 Task: Look for products in the category "Enzymes" from Enzymedica only.
Action: Mouse moved to (229, 124)
Screenshot: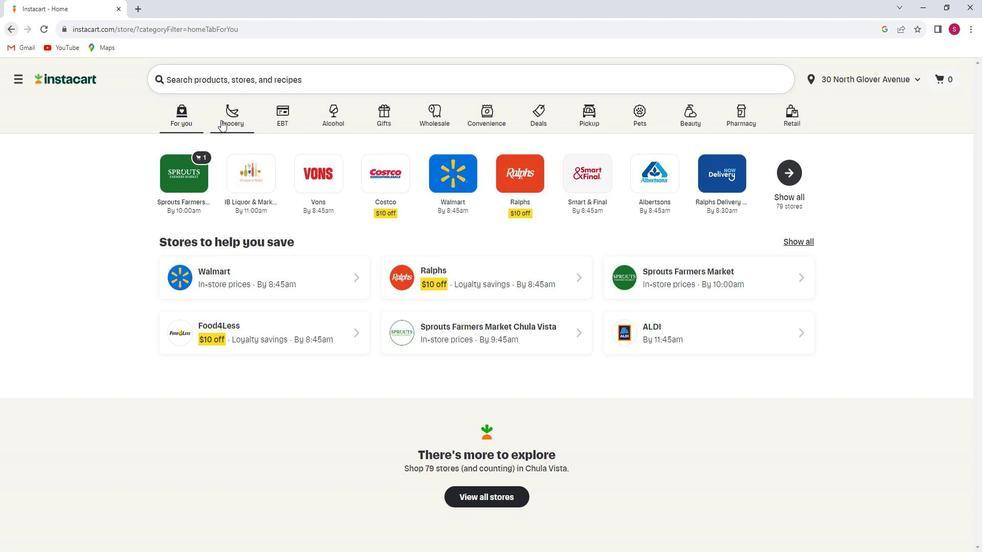 
Action: Mouse pressed left at (229, 124)
Screenshot: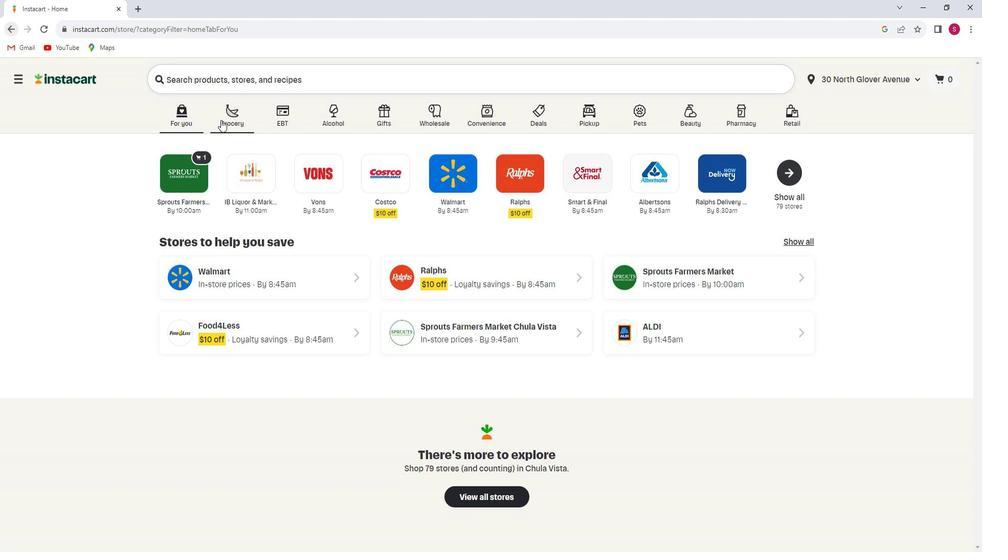 
Action: Mouse moved to (220, 326)
Screenshot: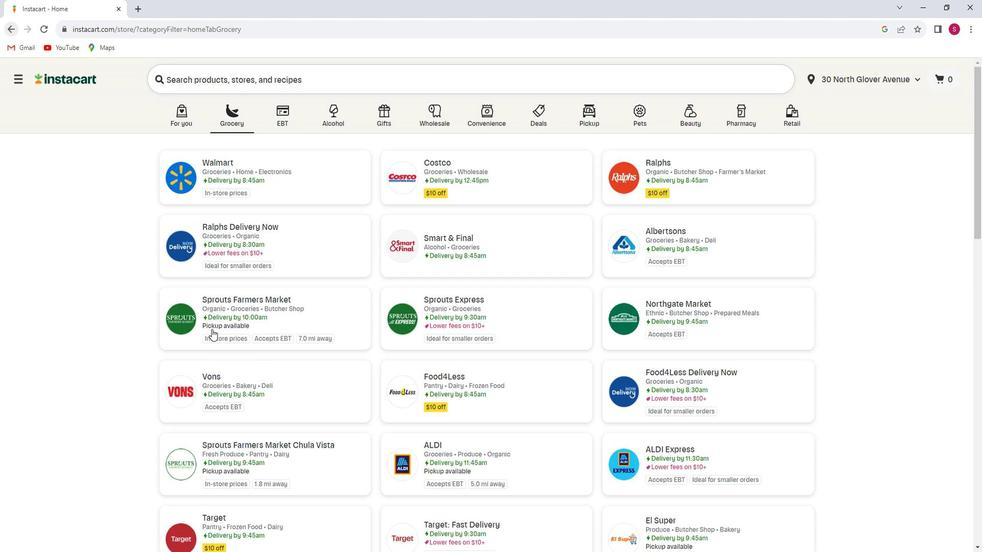 
Action: Mouse pressed left at (220, 326)
Screenshot: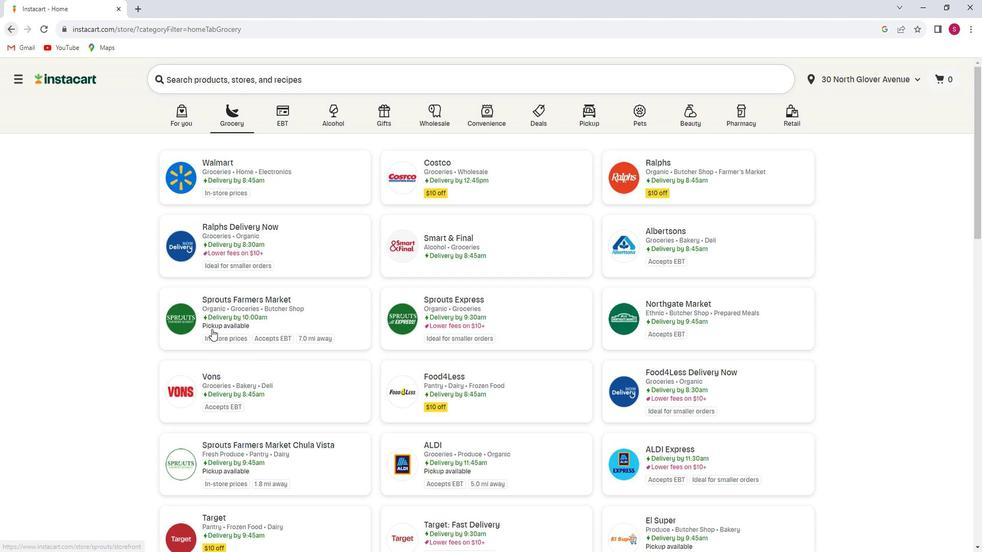 
Action: Mouse moved to (58, 387)
Screenshot: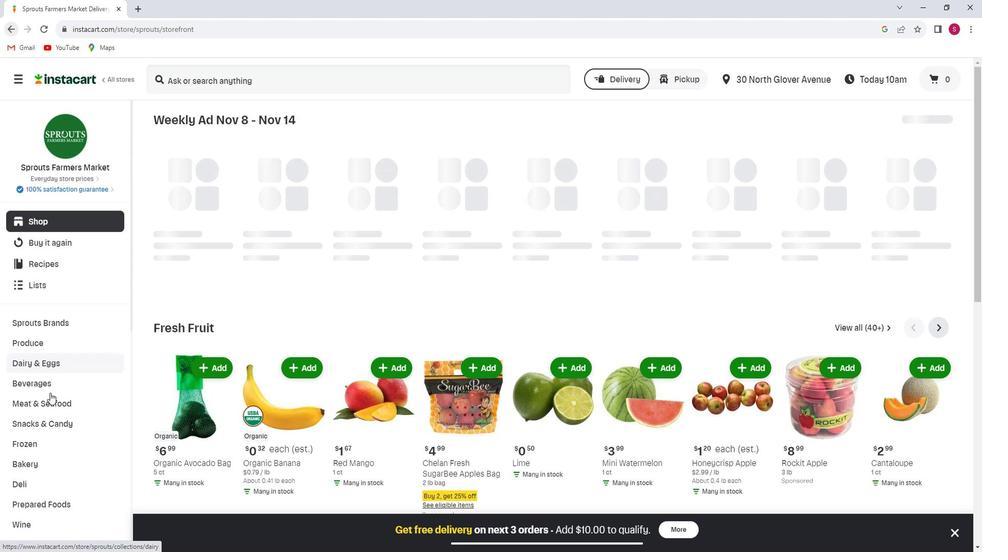
Action: Mouse scrolled (58, 386) with delta (0, 0)
Screenshot: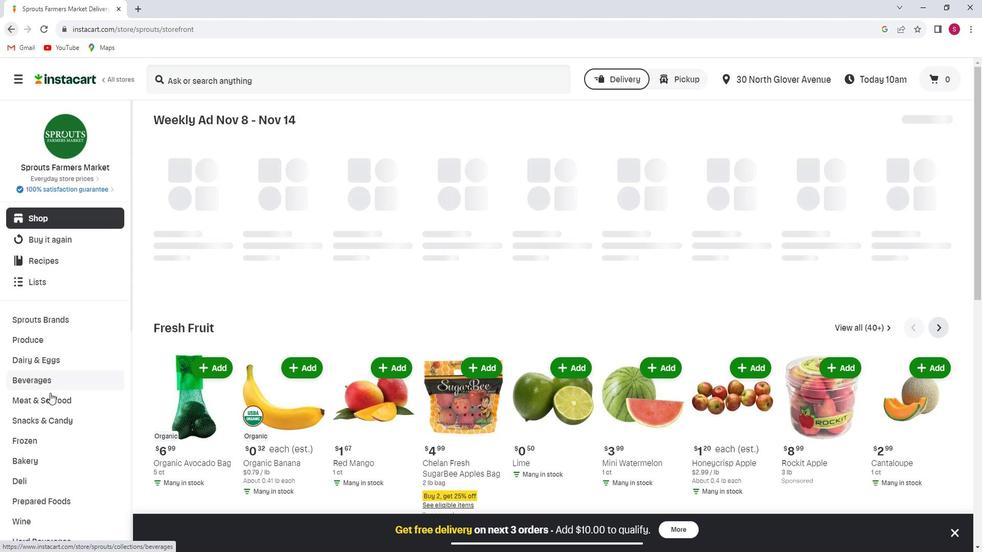 
Action: Mouse scrolled (58, 386) with delta (0, 0)
Screenshot: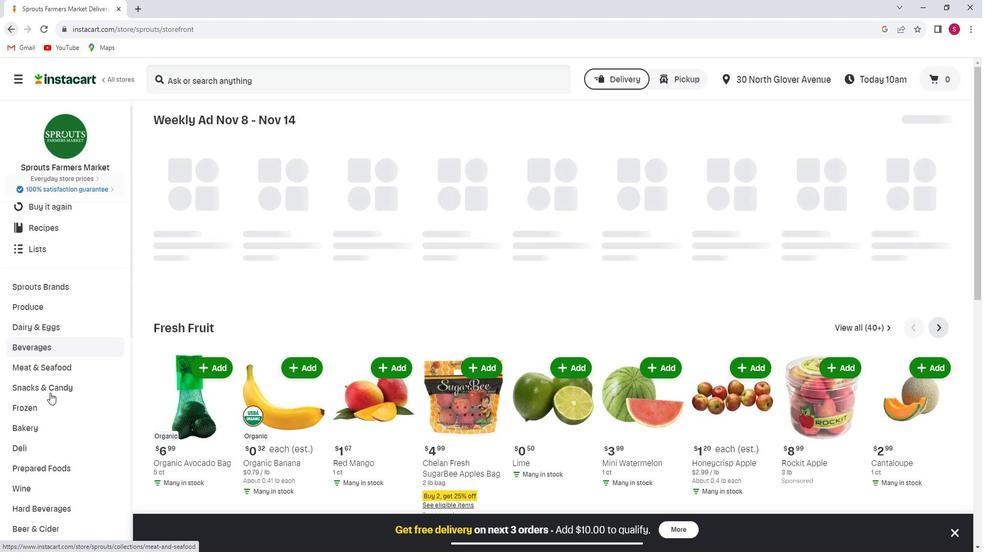 
Action: Mouse scrolled (58, 386) with delta (0, 0)
Screenshot: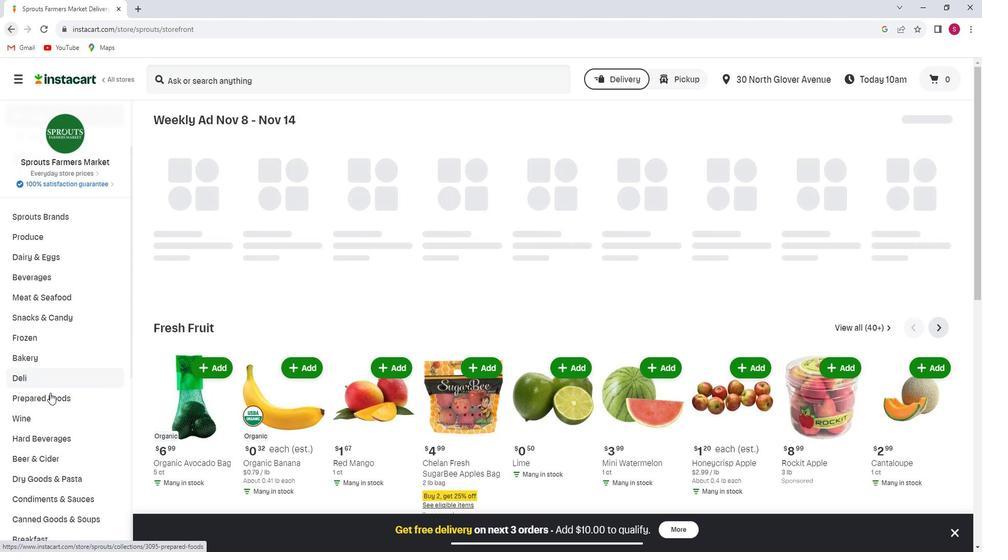 
Action: Mouse scrolled (58, 386) with delta (0, 0)
Screenshot: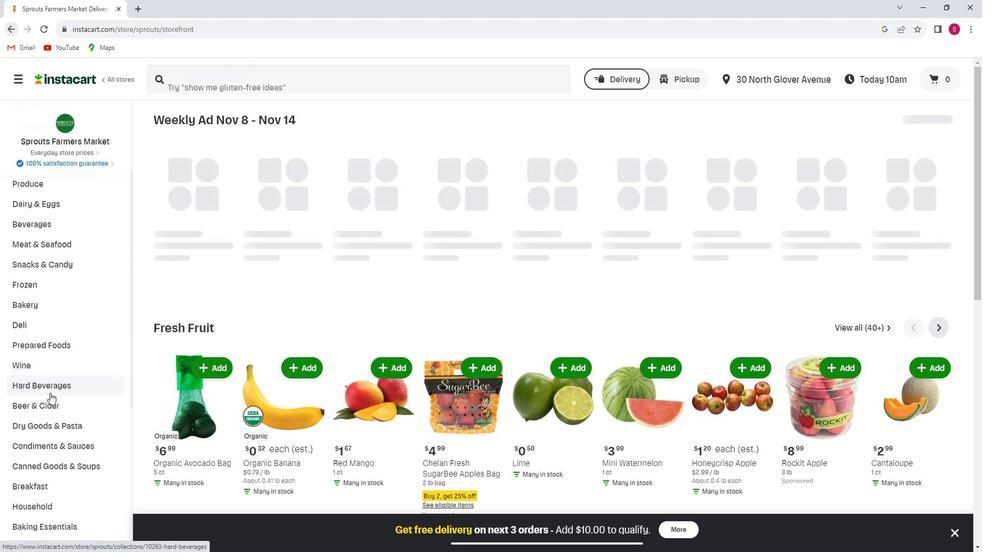 
Action: Mouse scrolled (58, 386) with delta (0, 0)
Screenshot: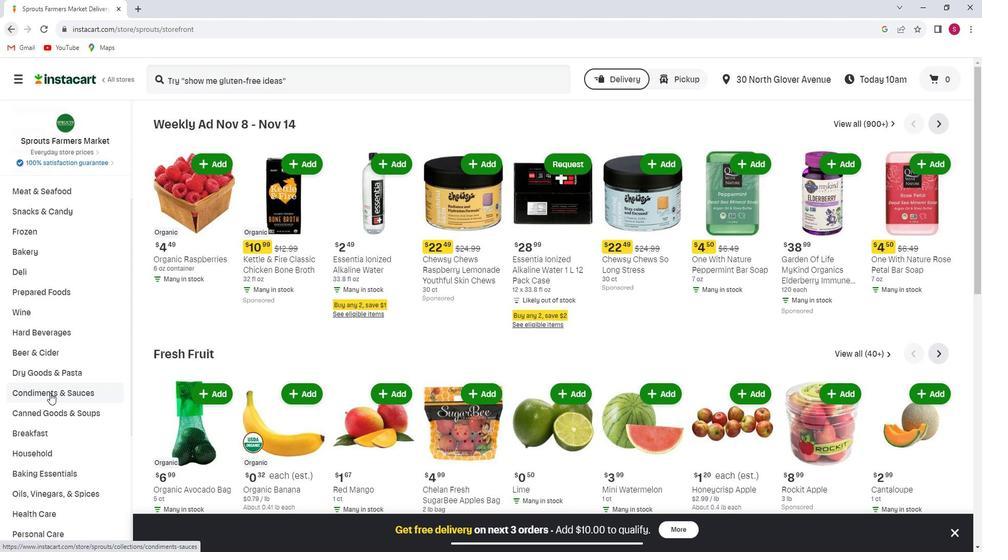 
Action: Mouse moved to (44, 452)
Screenshot: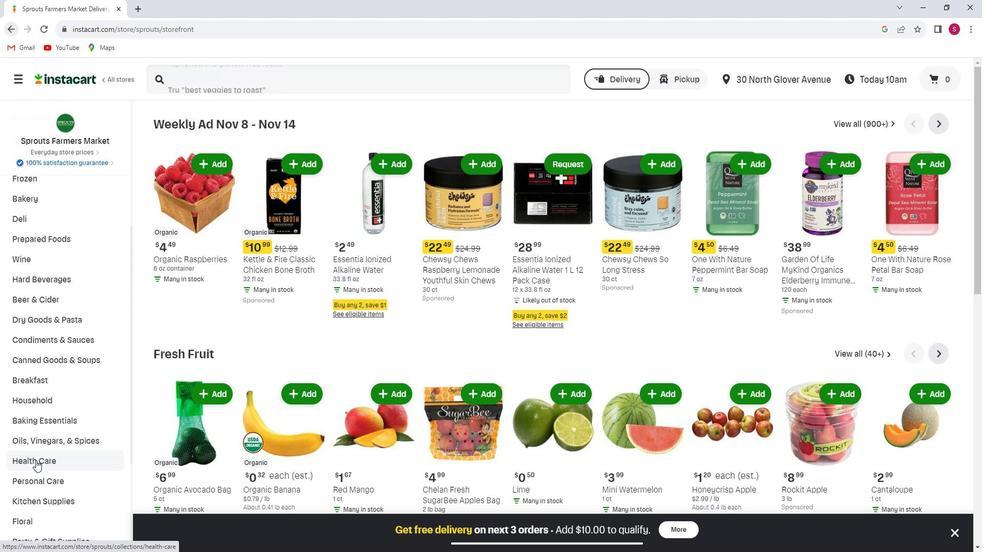
Action: Mouse pressed left at (44, 452)
Screenshot: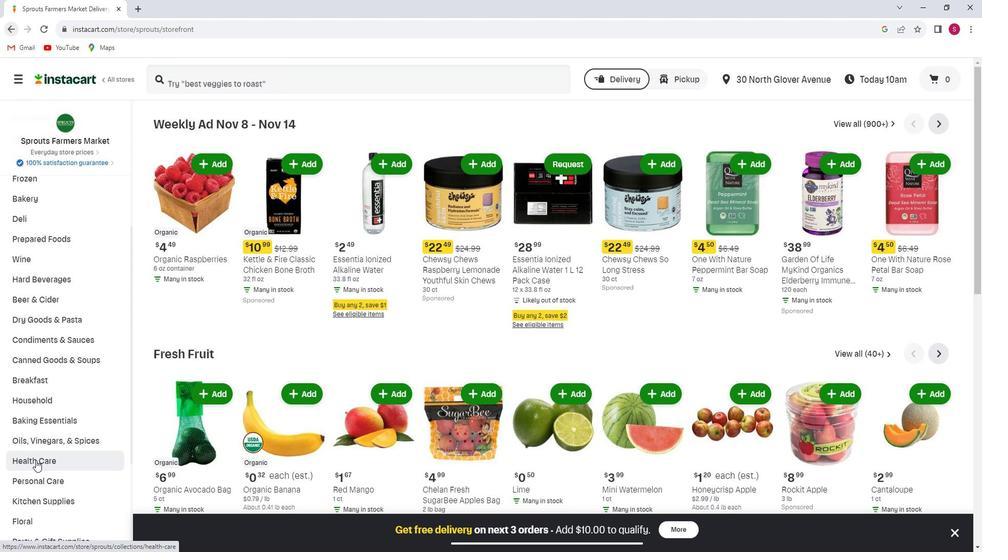 
Action: Mouse moved to (458, 152)
Screenshot: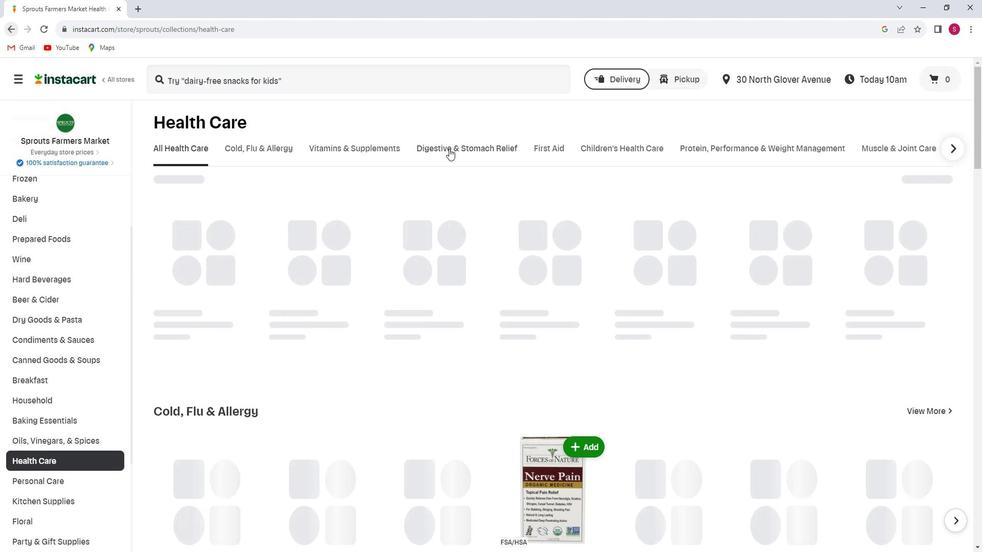 
Action: Mouse pressed left at (458, 152)
Screenshot: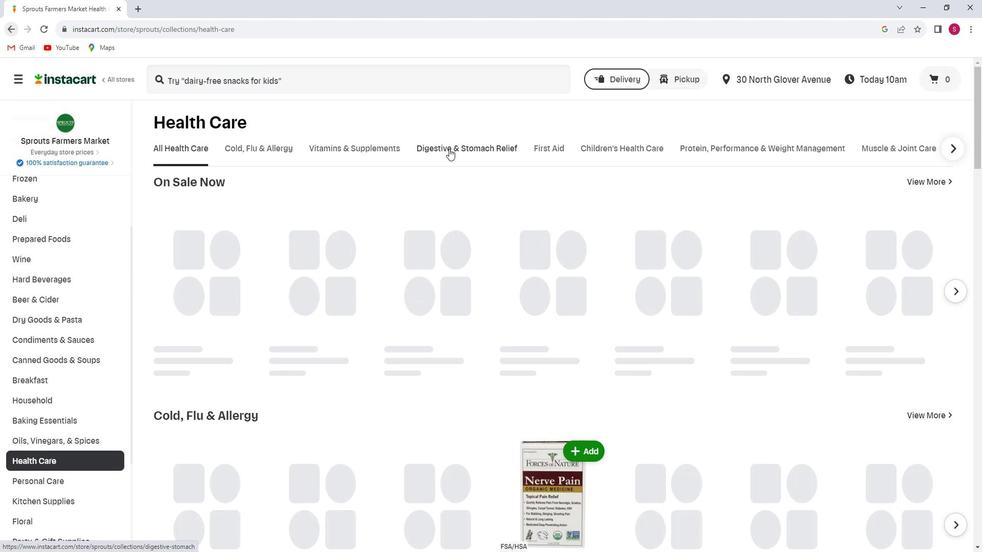 
Action: Mouse moved to (712, 188)
Screenshot: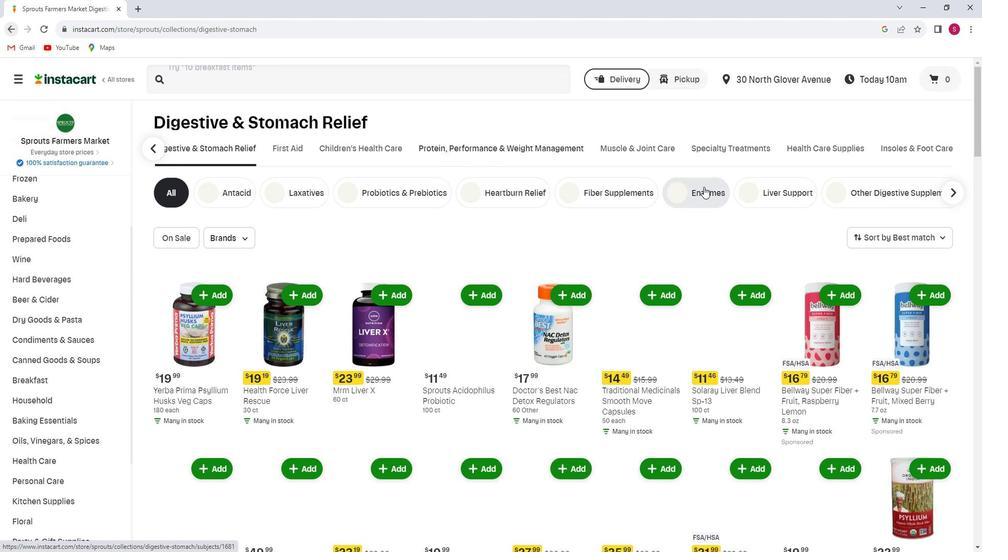 
Action: Mouse pressed left at (712, 188)
Screenshot: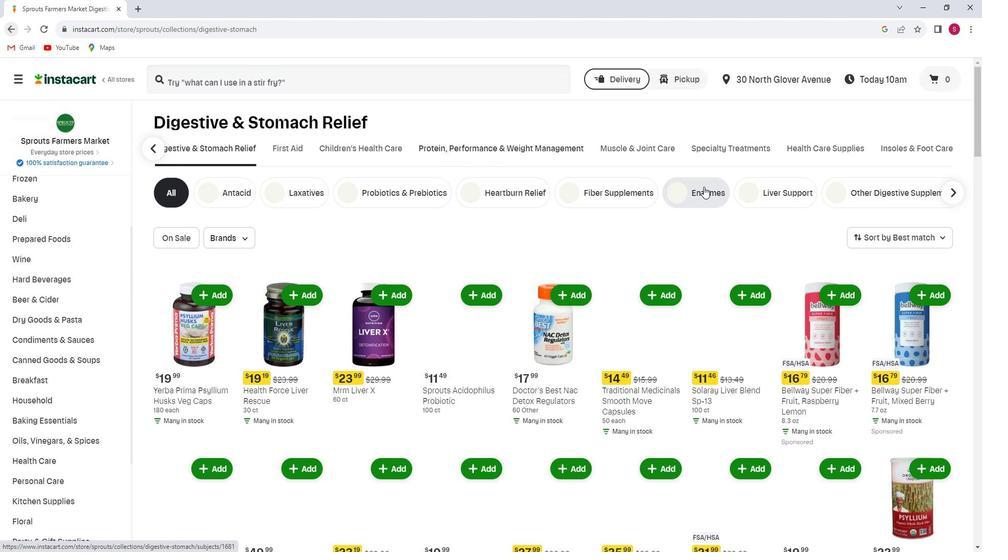 
Action: Mouse moved to (251, 237)
Screenshot: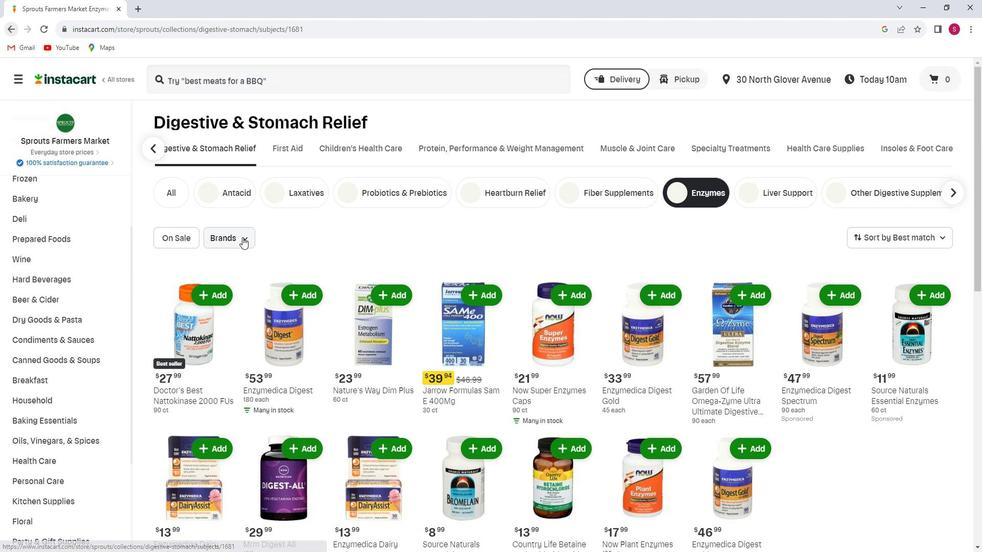 
Action: Mouse pressed left at (251, 237)
Screenshot: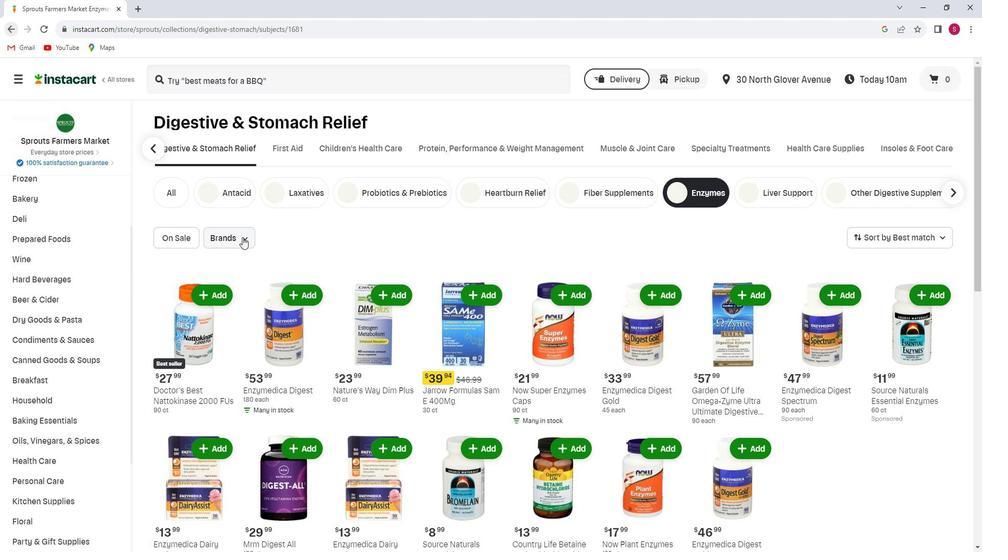 
Action: Mouse moved to (227, 267)
Screenshot: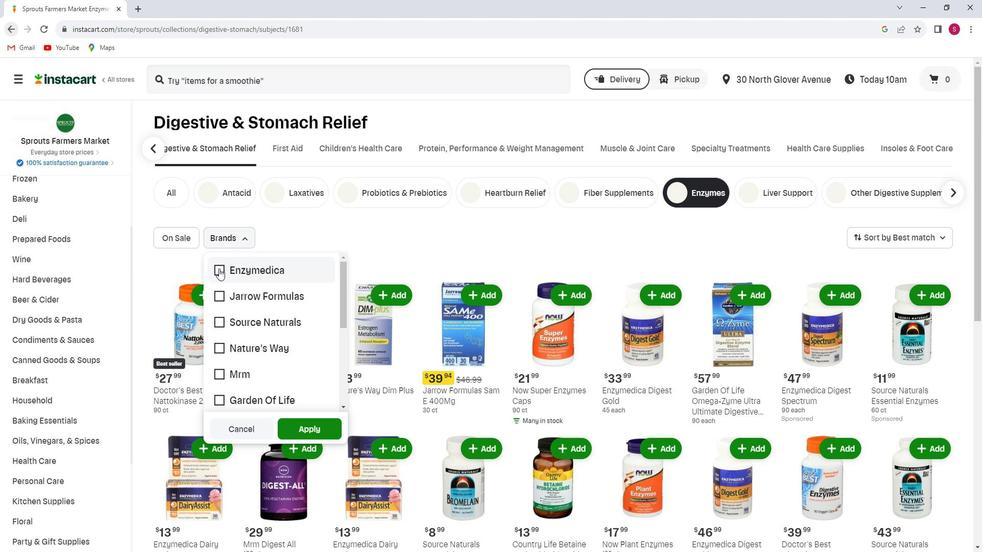 
Action: Mouse pressed left at (227, 267)
Screenshot: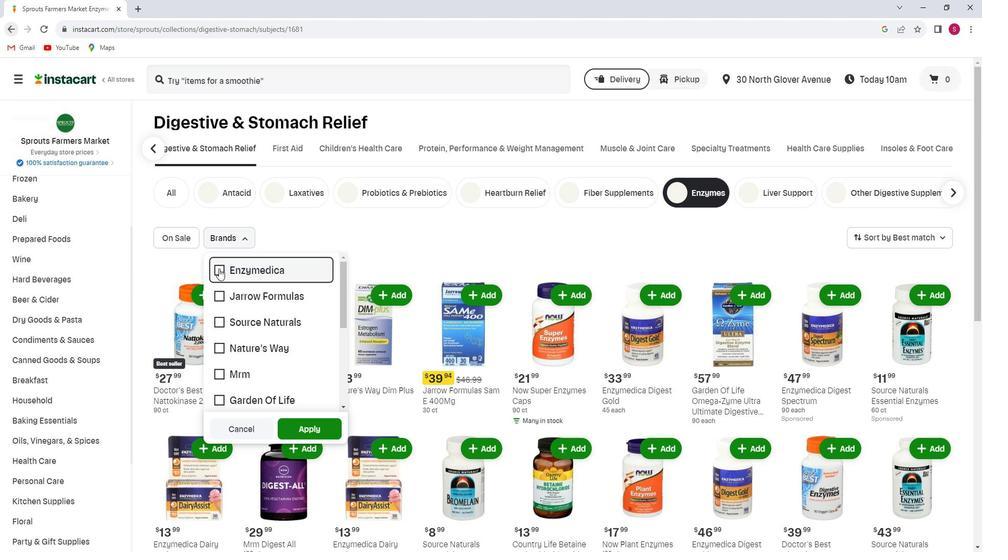 
Action: Mouse moved to (318, 421)
Screenshot: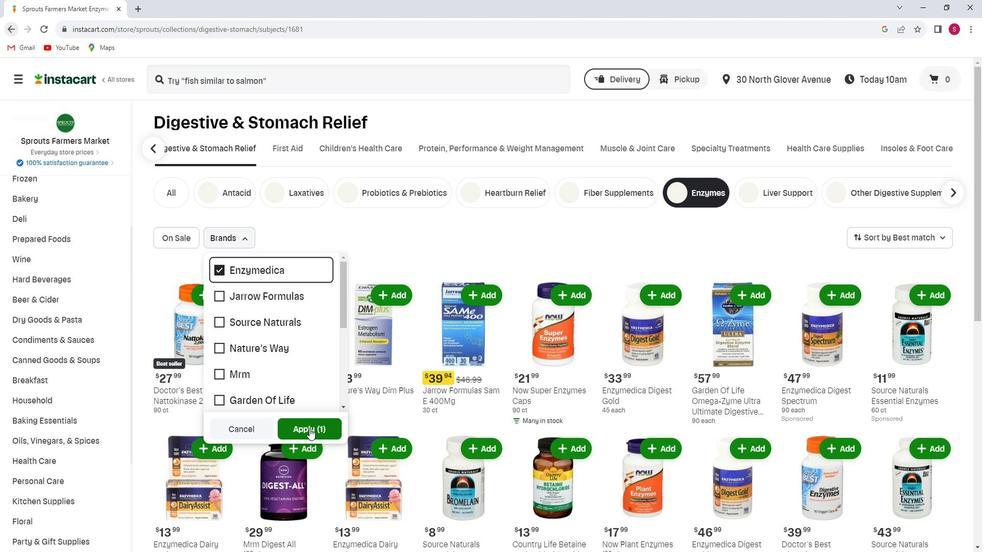 
Action: Mouse pressed left at (318, 421)
Screenshot: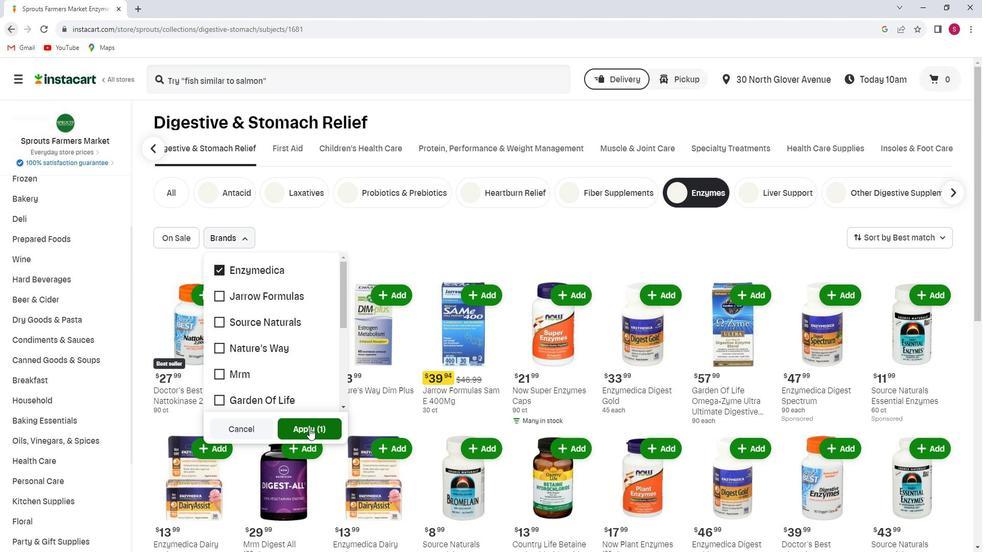 
